Task: Create a detailed event entry in Google Calendar for May 18, 2023, including purpose, agenda, and networking opportunities.
Action: Mouse moved to (850, 82)
Screenshot: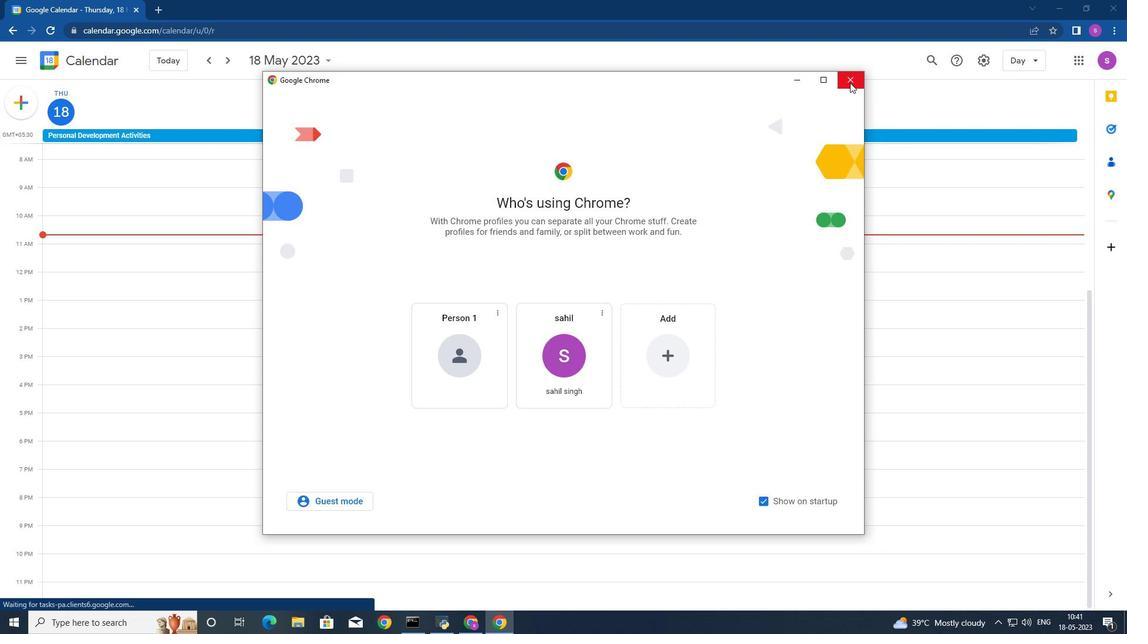
Action: Mouse pressed left at (850, 82)
Screenshot: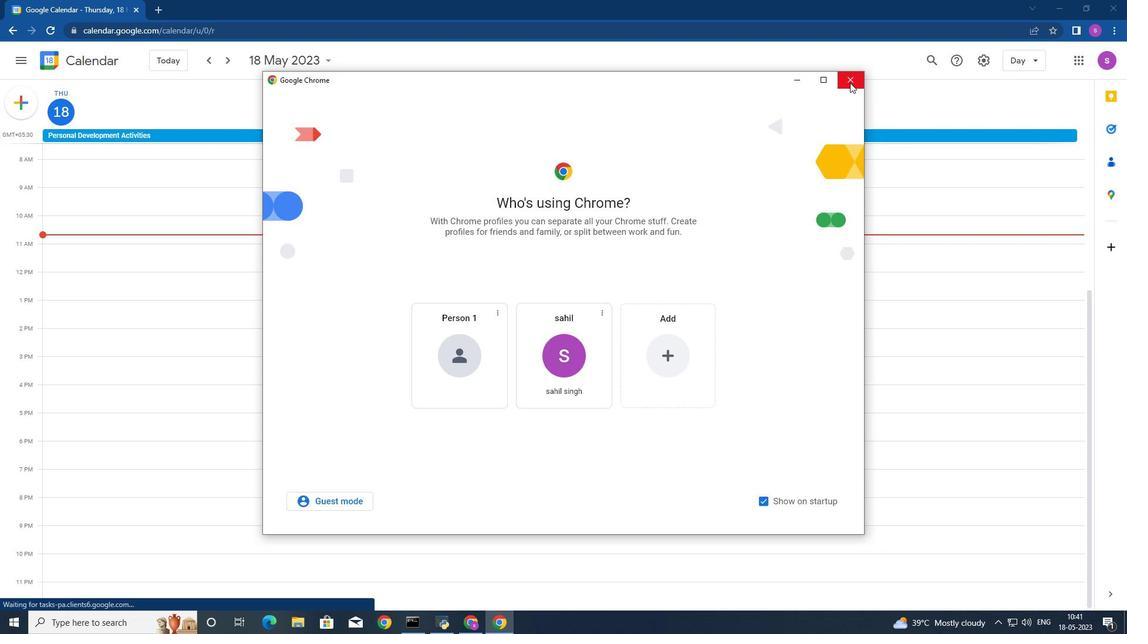 
Action: Mouse moved to (23, 65)
Screenshot: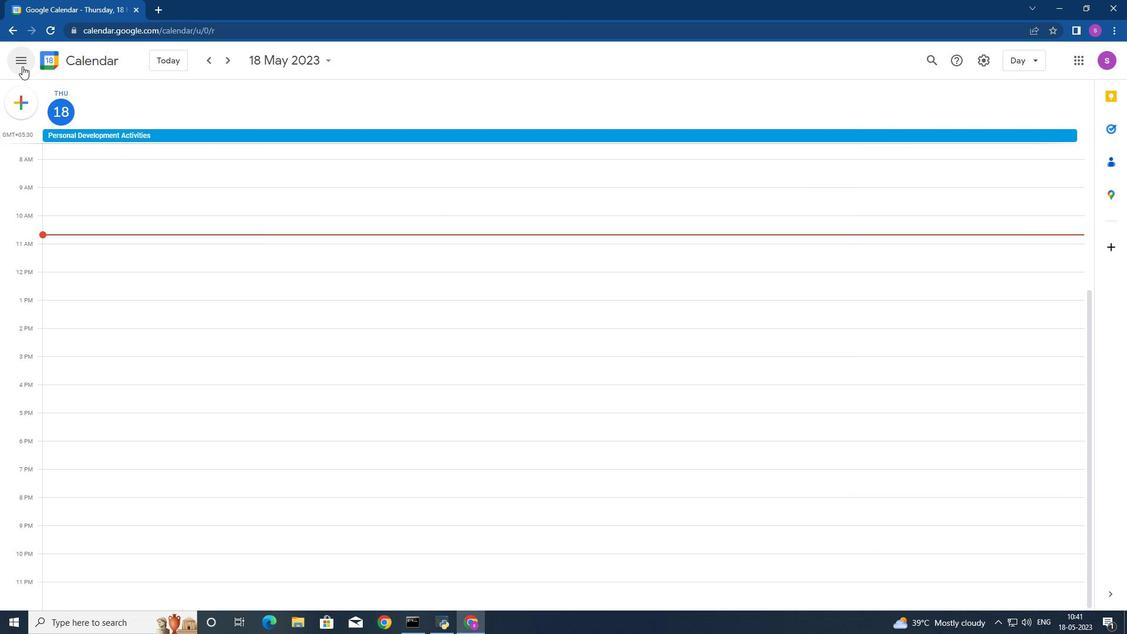 
Action: Mouse pressed left at (23, 65)
Screenshot: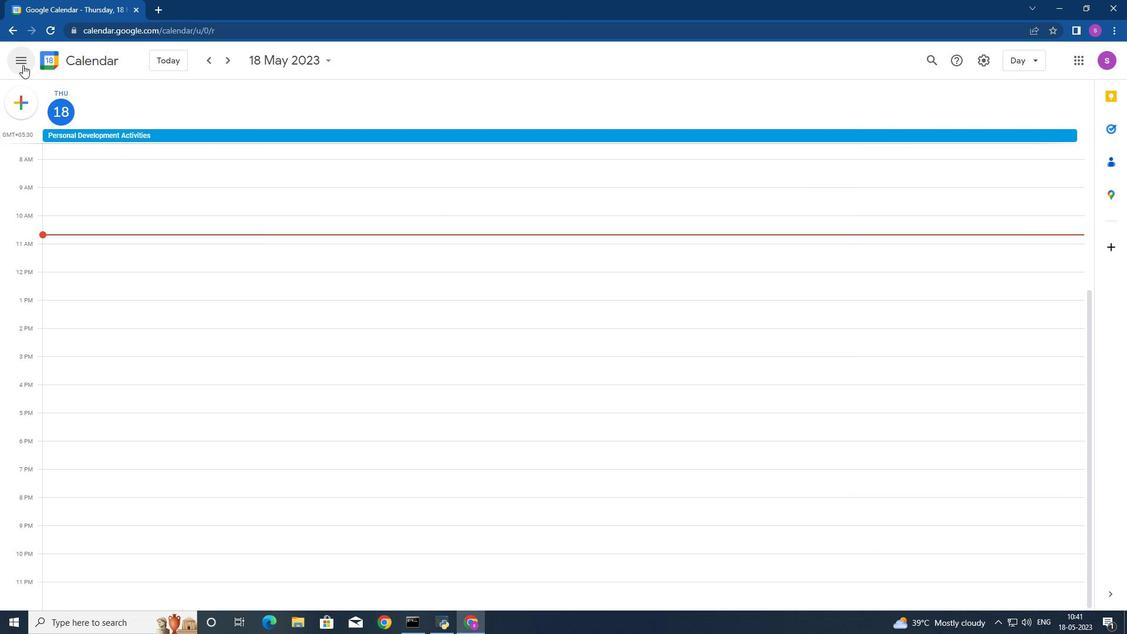 
Action: Mouse moved to (53, 56)
Screenshot: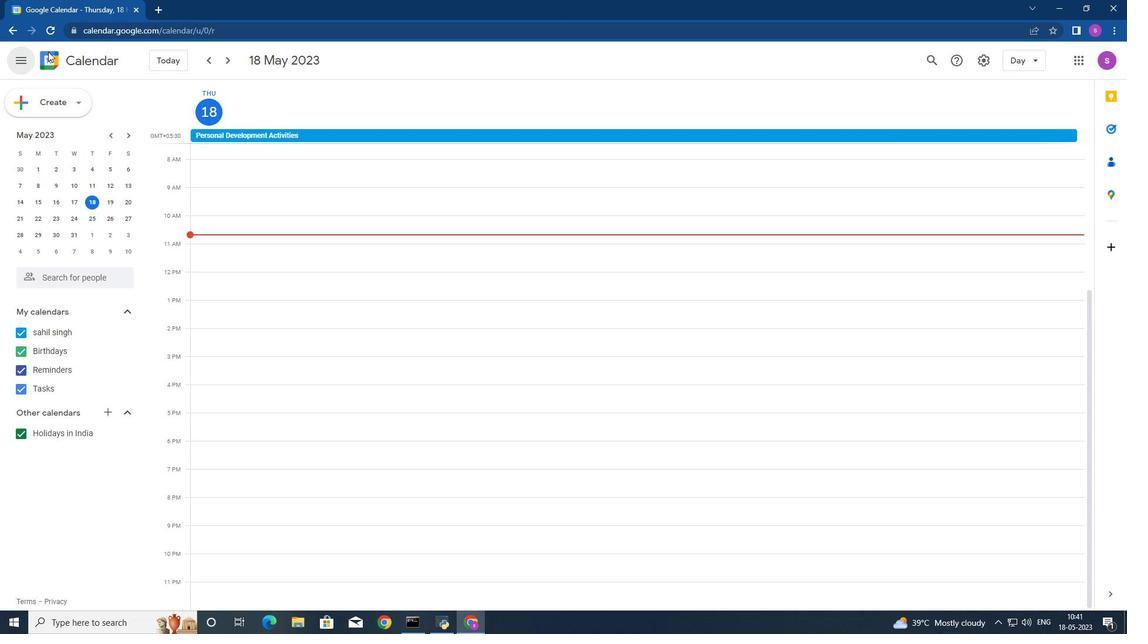 
Action: Mouse pressed left at (53, 56)
Screenshot: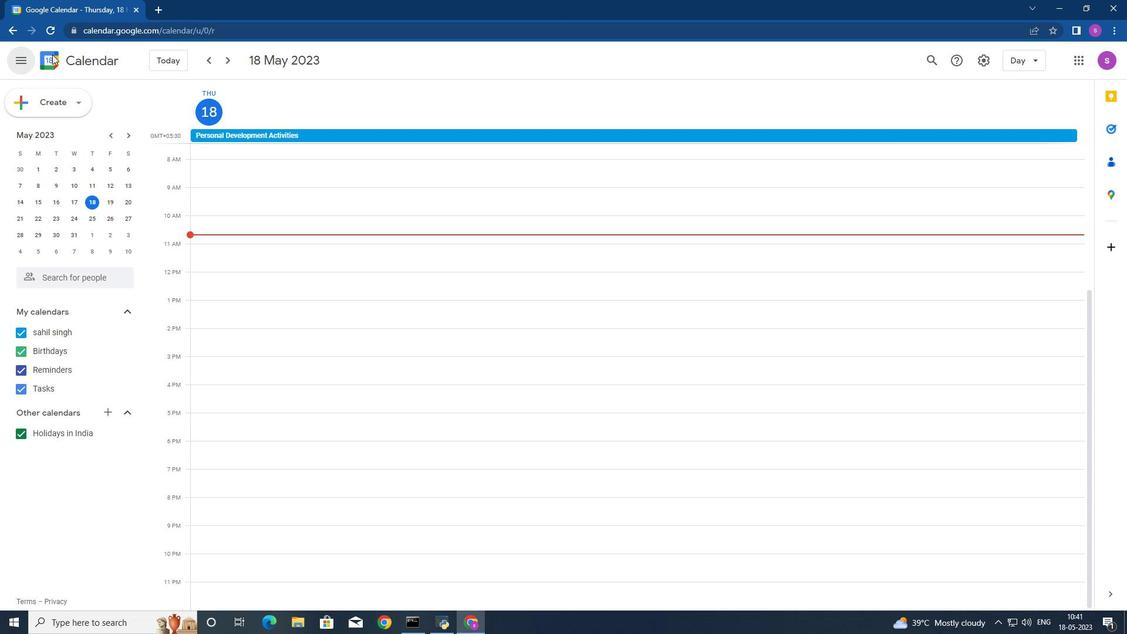 
Action: Mouse moved to (246, 92)
Screenshot: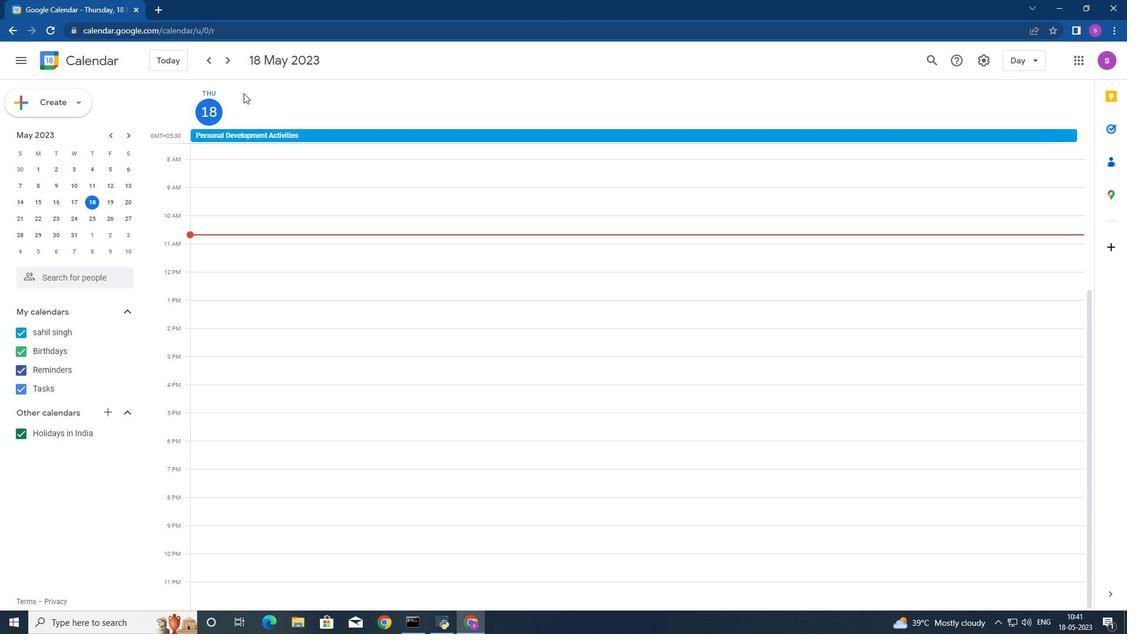 
Action: Mouse pressed left at (246, 92)
Screenshot: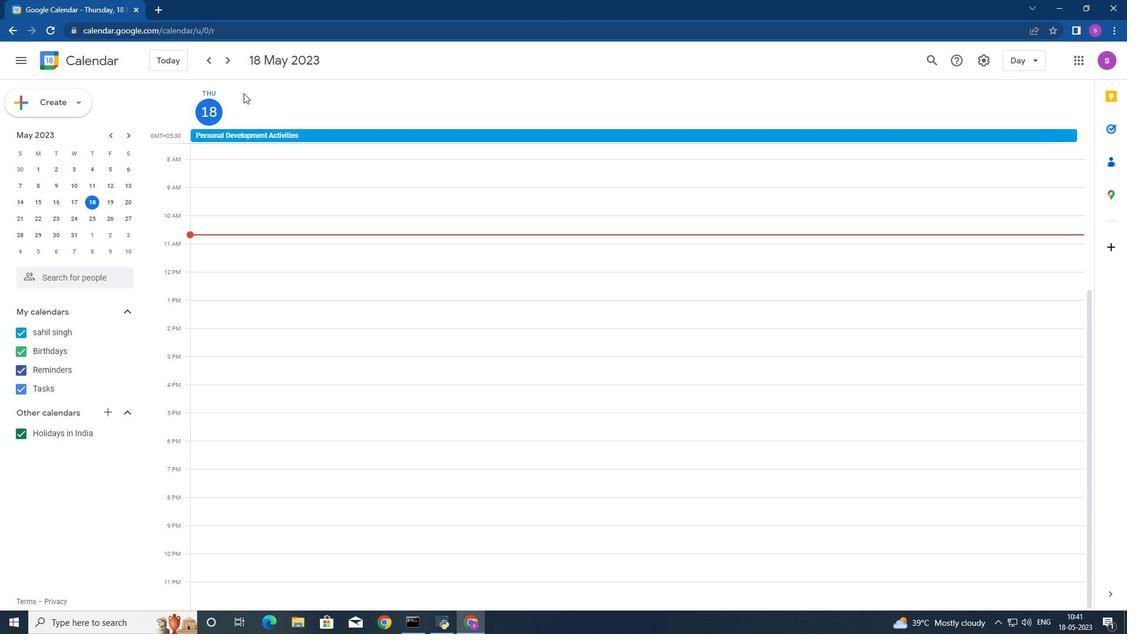 
Action: Mouse moved to (595, 360)
Screenshot: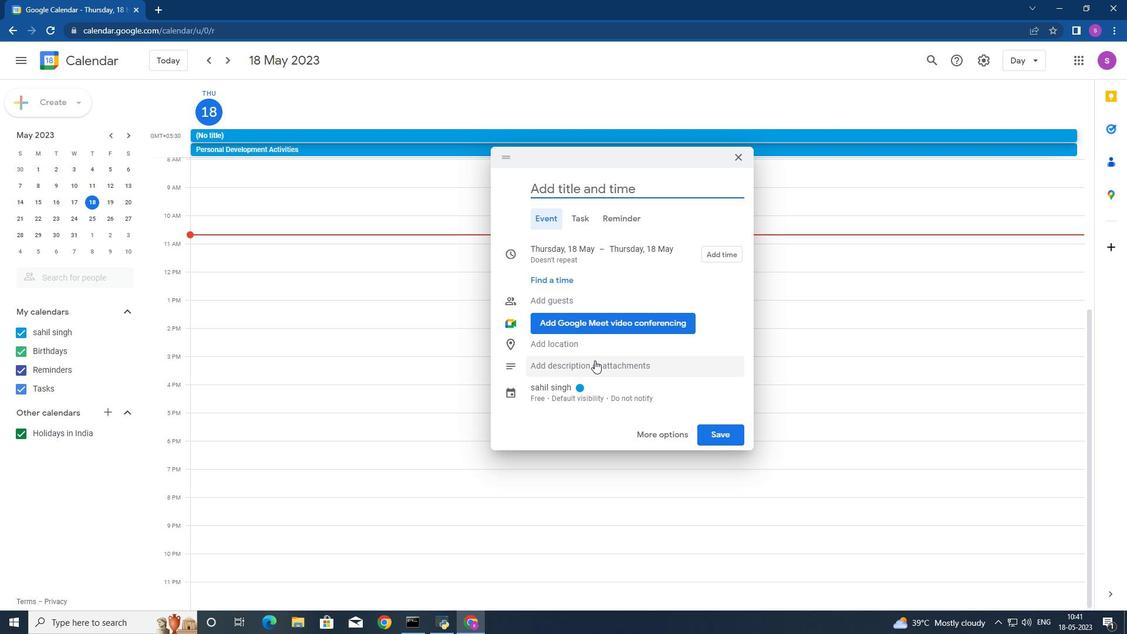 
Action: Mouse pressed left at (595, 360)
Screenshot: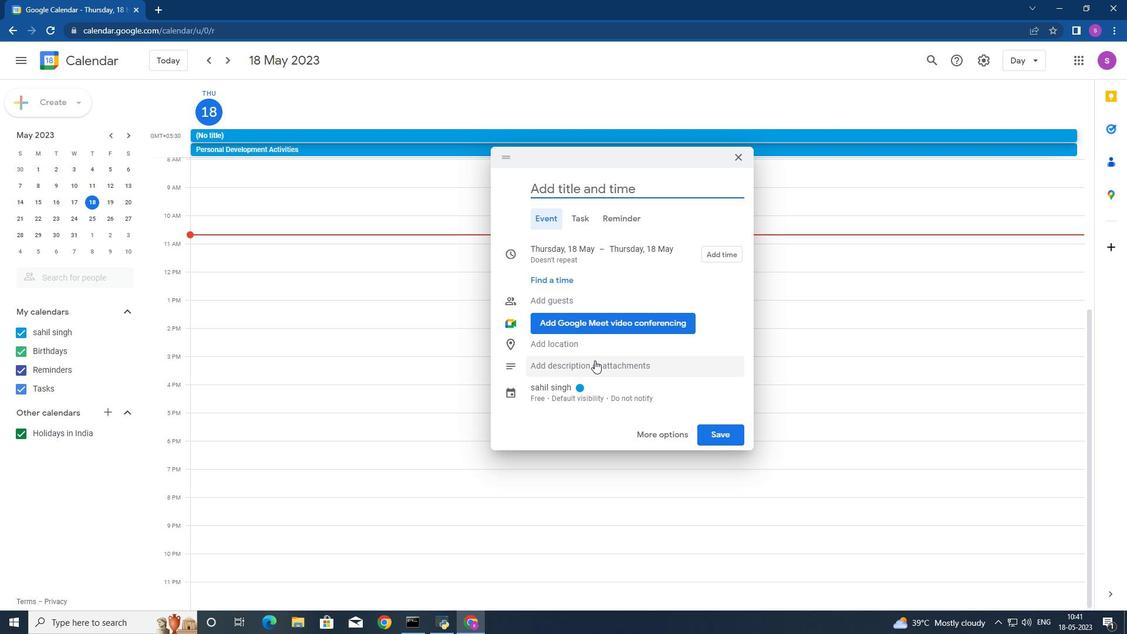 
Action: Mouse moved to (586, 391)
Screenshot: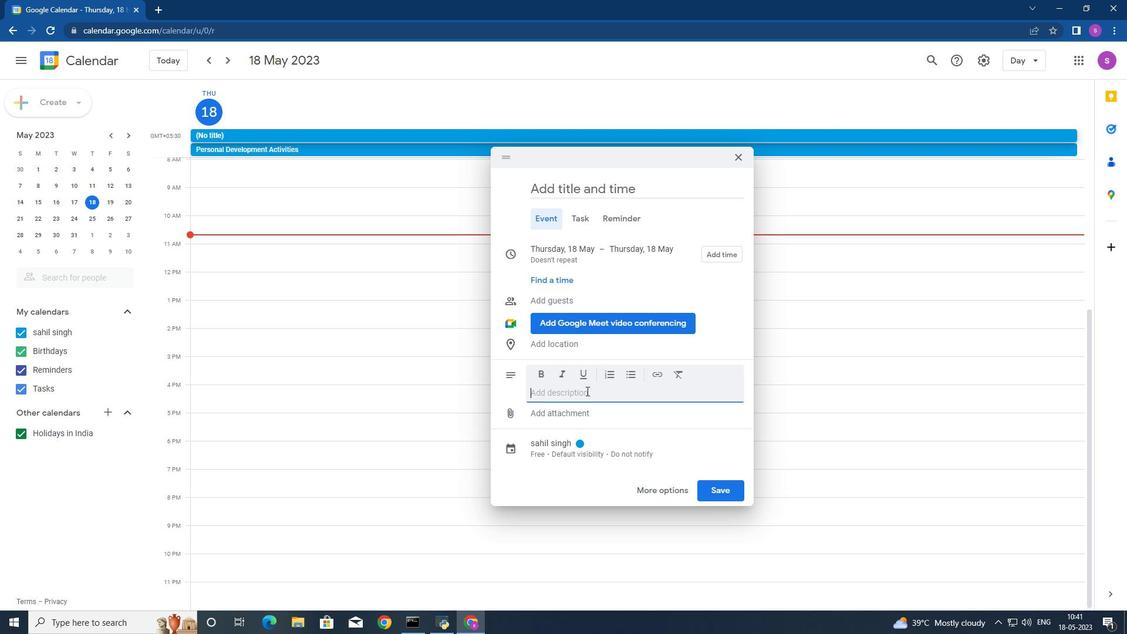 
Action: Key pressed 1<Key.space>.<Key.space><Key.backspace><Key.backspace><Key.backspace>.<Key.space><Key.shift><Key.shift><Key.shift><Key.shift><Key.shift><Key.shift><Key.shift><Key.shift><Key.shift><Key.shift><Key.shift><Key.shift><Key.shift><Key.shift><Key.shift><Key.shift><Key.shift><Key.shift><Key.shift><Key.shift><Key.shift><Key.shift><Key.shift><Key.shift><Key.shift><Key.shift><Key.shift>Event<Key.space>purpose<Key.space><Key.shift>(event<Key.space>name<Key.space><Key.shift>)<Key.space>aims<Key.space>to<Key.space>bring<Key.space>together<Key.space>like<Key.space>,<Key.space>minded<Key.space>individuals<Key.space>from<Key.space>various<Key.space>industries<Key.space>to<Key.space>foster<Key.space>networking<Key.space>,collaboration<Key.space>and<Key.space>knowledge<Key.space>sharing<Key.space>it<Key.space>is<Key.space>an<Key.space>gh<Key.backspace><Key.backspace>2.<Key.space><Key.shift>Agenda<Key.space>;<Key.backspace><Key.shift>:<Key.space>the<Key.space>event<Key.space>will<Key.space>feature<Key.space>a<Key.space>diverse<Key.space>range<Key.space>of<Key.space>activities<Key.space>,<Key.space>ib<Key.backspace>ncluding<Key.space>keynote<Key.space>speeches,<Key.space>panel<Key.space>discussions<Key.space>workshops<Key.space>and<Key.space>interactive<Key.space>sessios.<Key.space>the<Key.space>detailed<Key.space>agenda<Key.space>will<Key.space>be<Key.space>shared<Key.space>with<Key.space>you<Key.space>upon<Key.space>registration<Key.space>or<Key.space>avilablr<Key.space><Key.backspace>e<Key.space>at<Key.space>a<Key.backspace>the<Key.backspace><Key.enter>3.<Key.space>networking<Key.space>opportunities<Key.space><Key.shift>:<Key.space>we<Key.space>encourage<Key.space>you<Key.space>to<Key.space>take<Key.space>advantage<Key.space>of<Key.space>the<Key.space>networking<Key.space>opportunities<Key.space>available<Key.space>thoroughout<Key.space>the<Key.space>event<Key.space>.
Screenshot: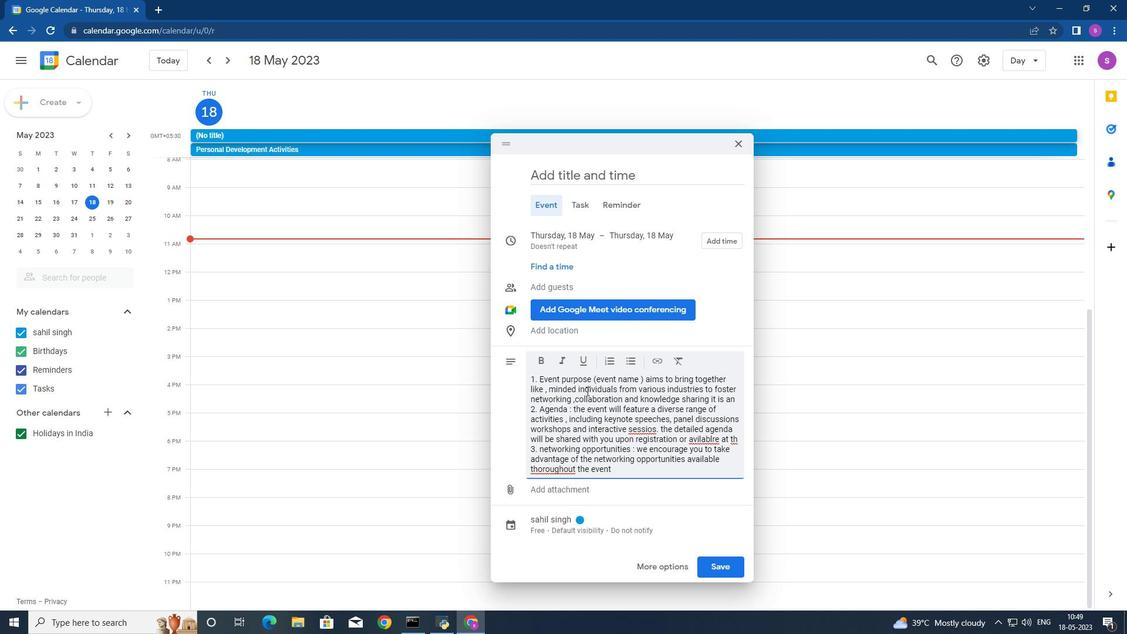 
Action: Mouse moved to (731, 562)
Screenshot: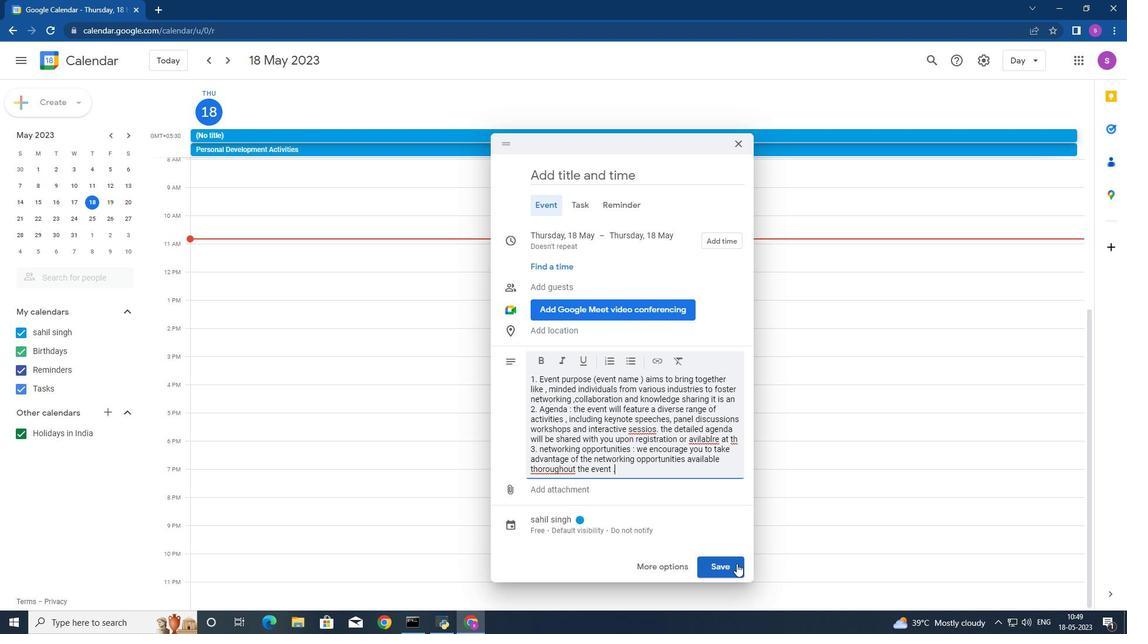 
Action: Mouse pressed left at (731, 562)
Screenshot: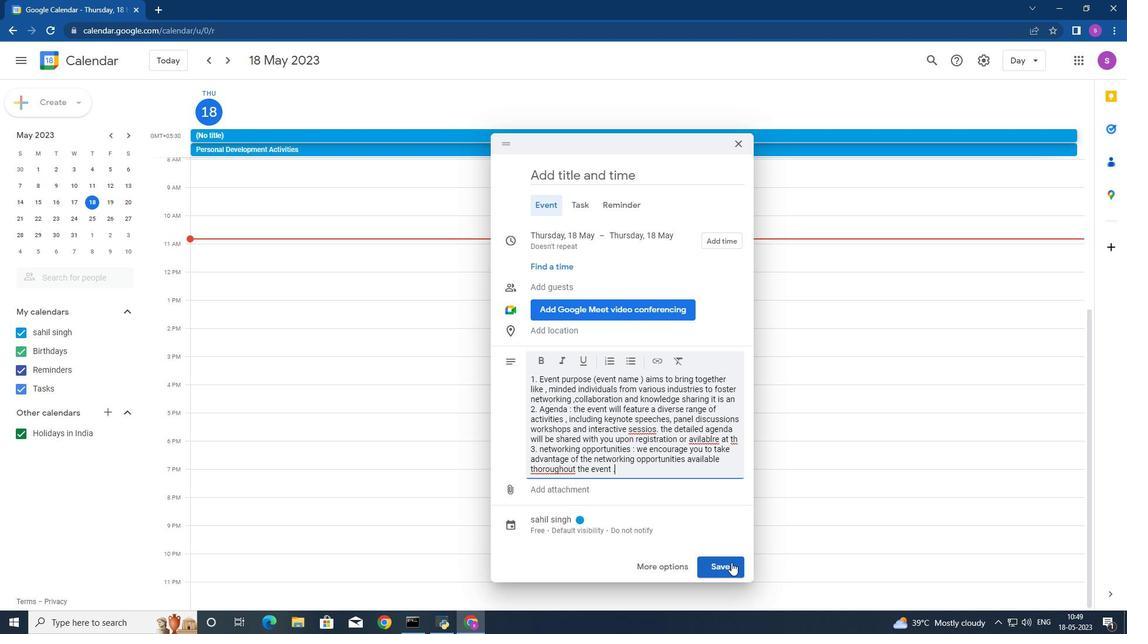 
Action: Mouse moved to (712, 549)
Screenshot: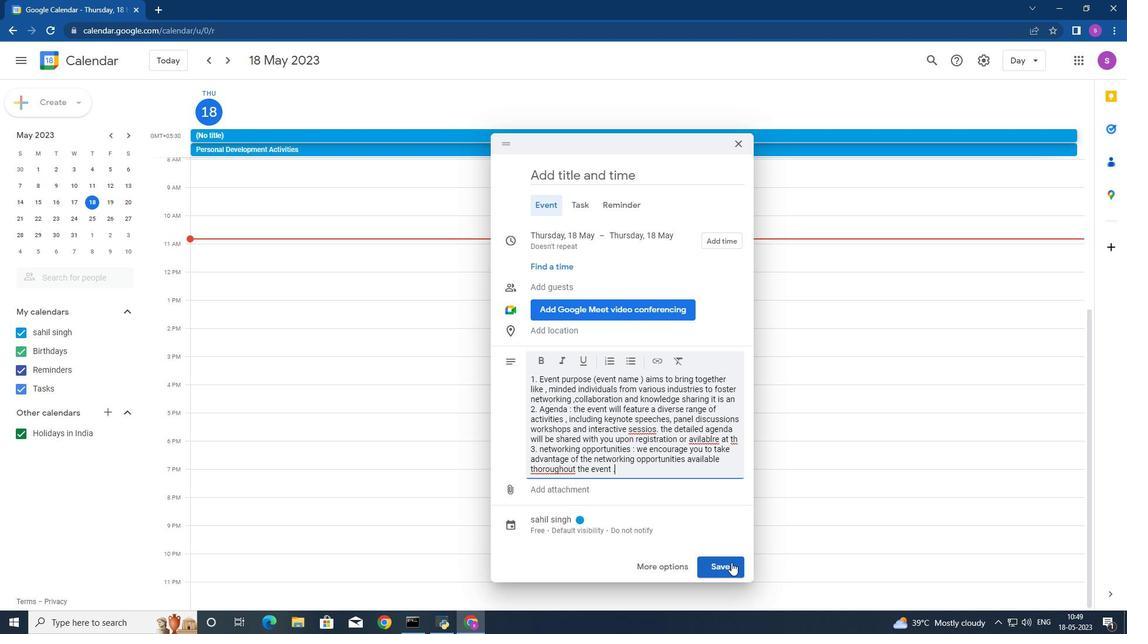 
